 Task: Schedule a weekly yoga session every Monday, Wednesday, and Friday at 8:00 AM.
Action: Mouse moved to (686, 463)
Screenshot: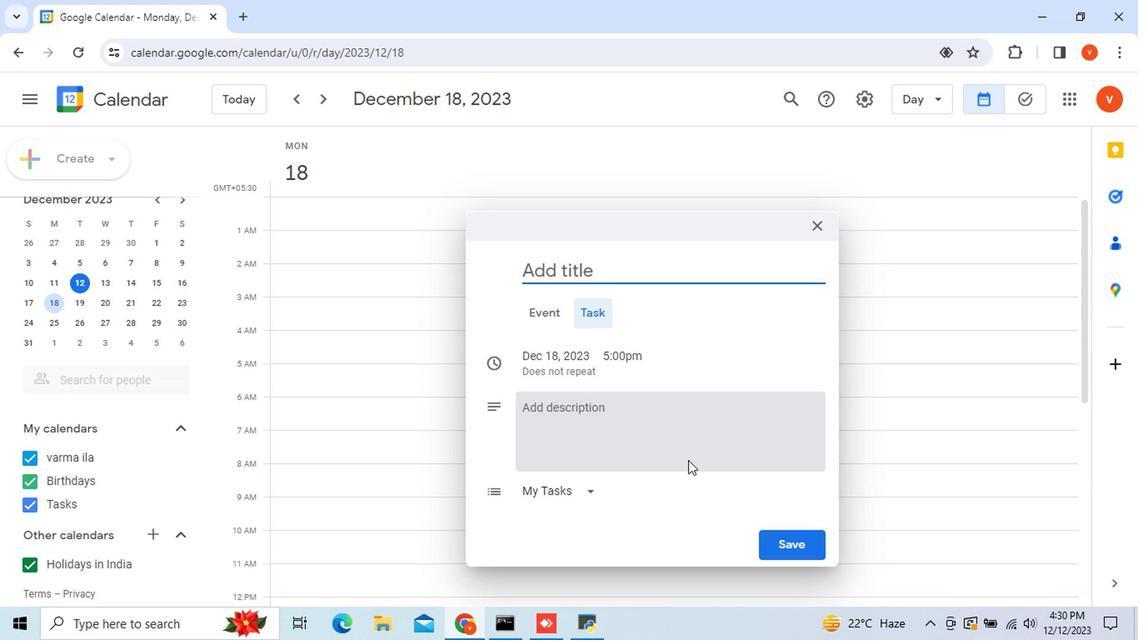 
Action: Key pressed <Key.shift>Weekly<Key.space><Key.shift>Yoga<Key.space><Key.shift>Session
Screenshot: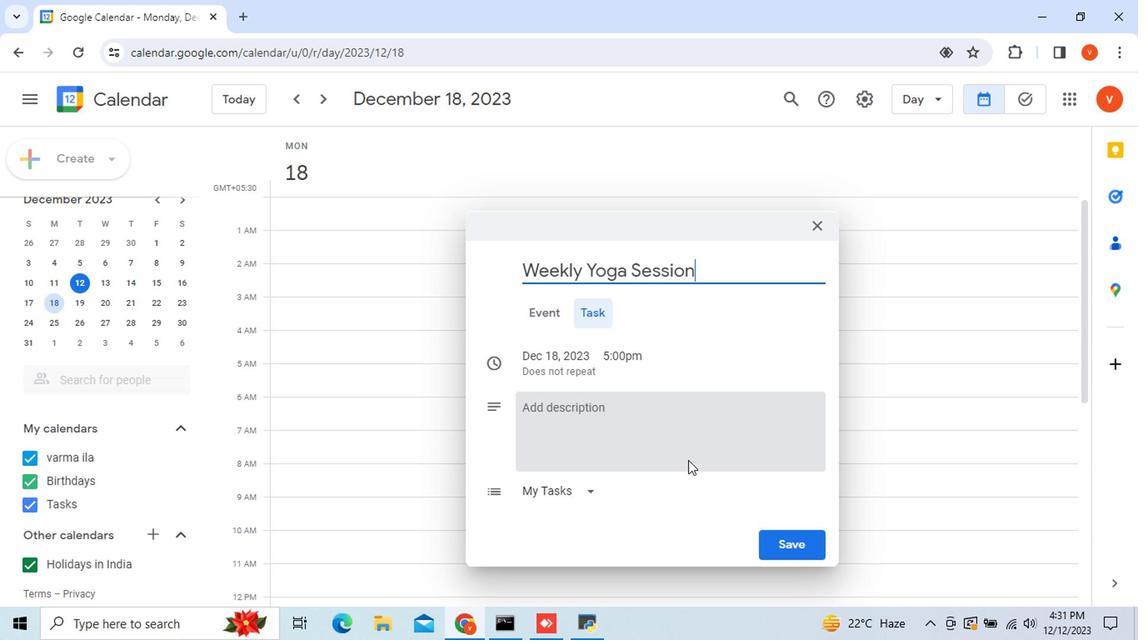 
Action: Mouse moved to (587, 352)
Screenshot: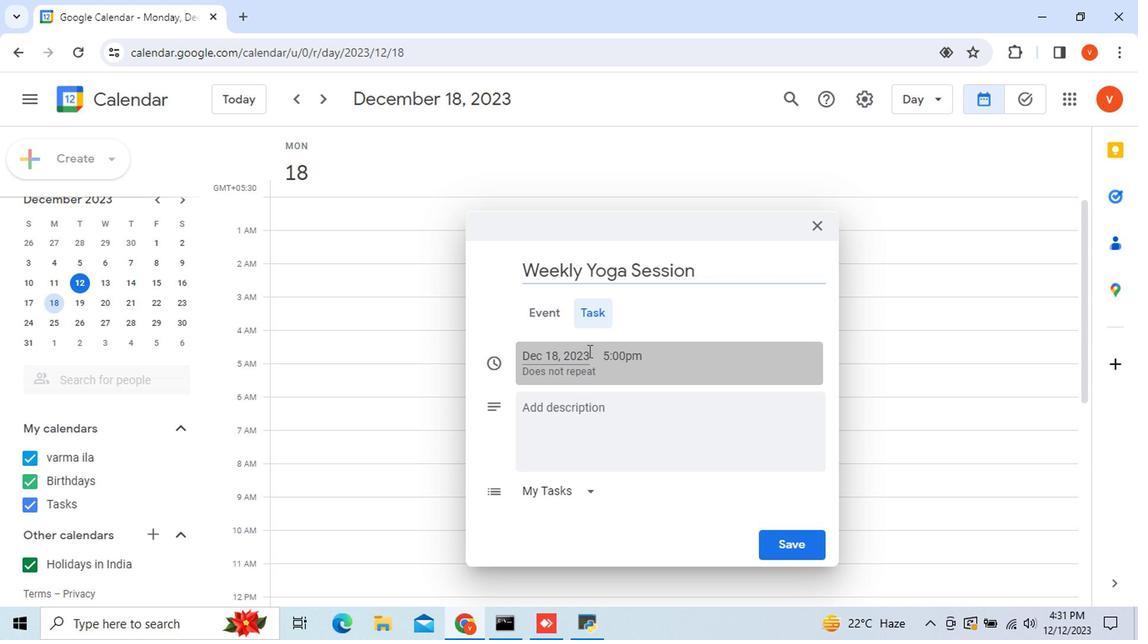 
Action: Mouse pressed left at (587, 352)
Screenshot: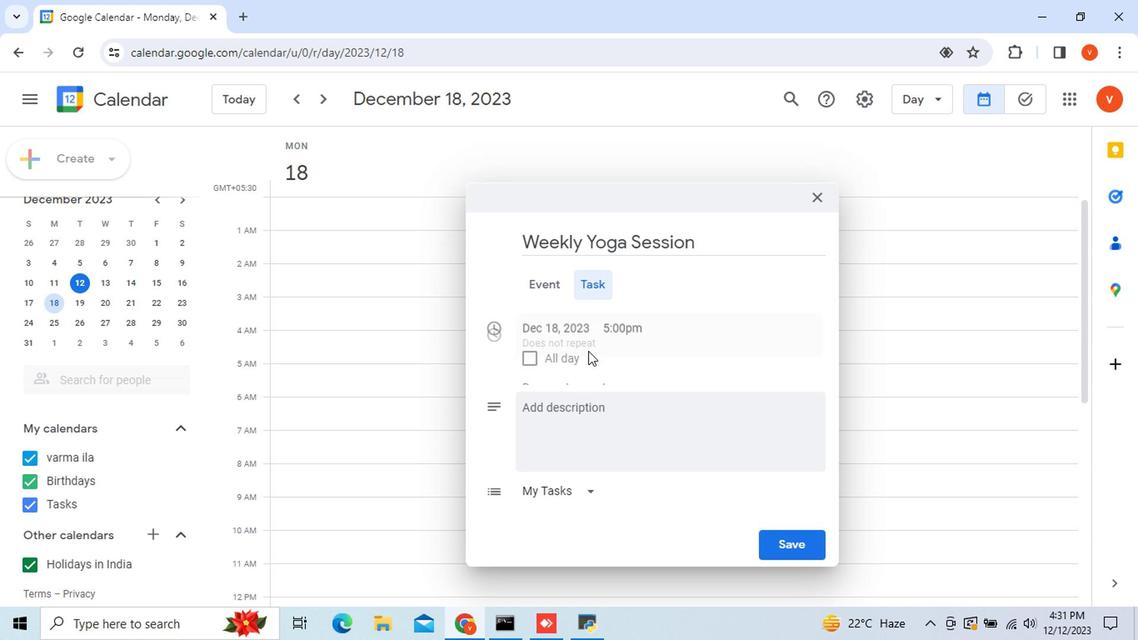 
Action: Mouse moved to (675, 297)
Screenshot: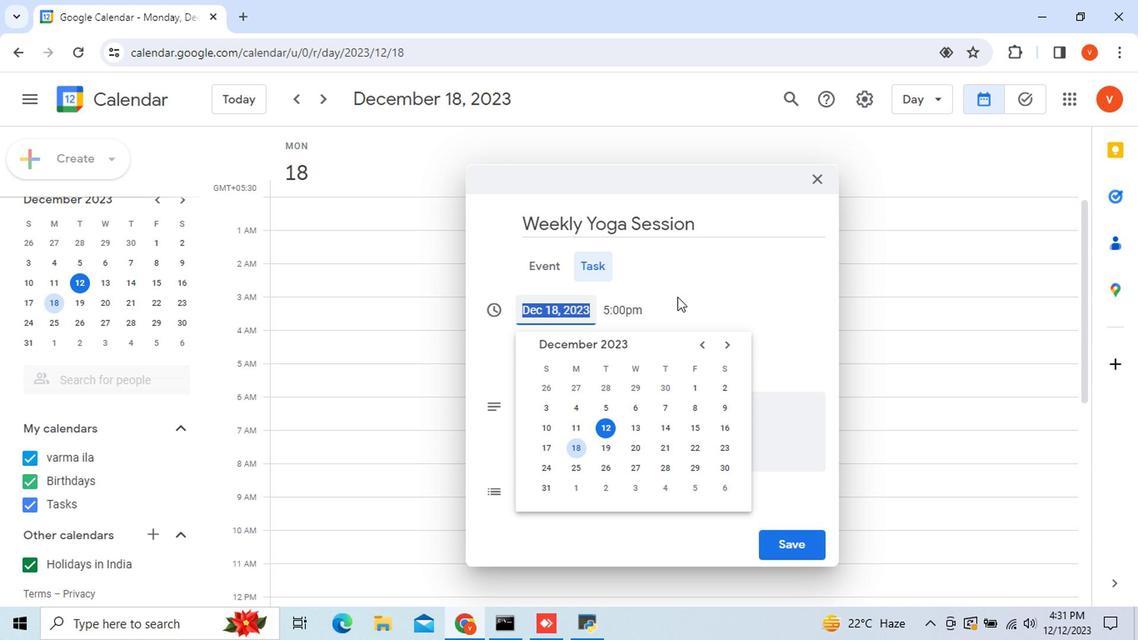 
Action: Mouse scrolled (675, 295) with delta (0, -1)
Screenshot: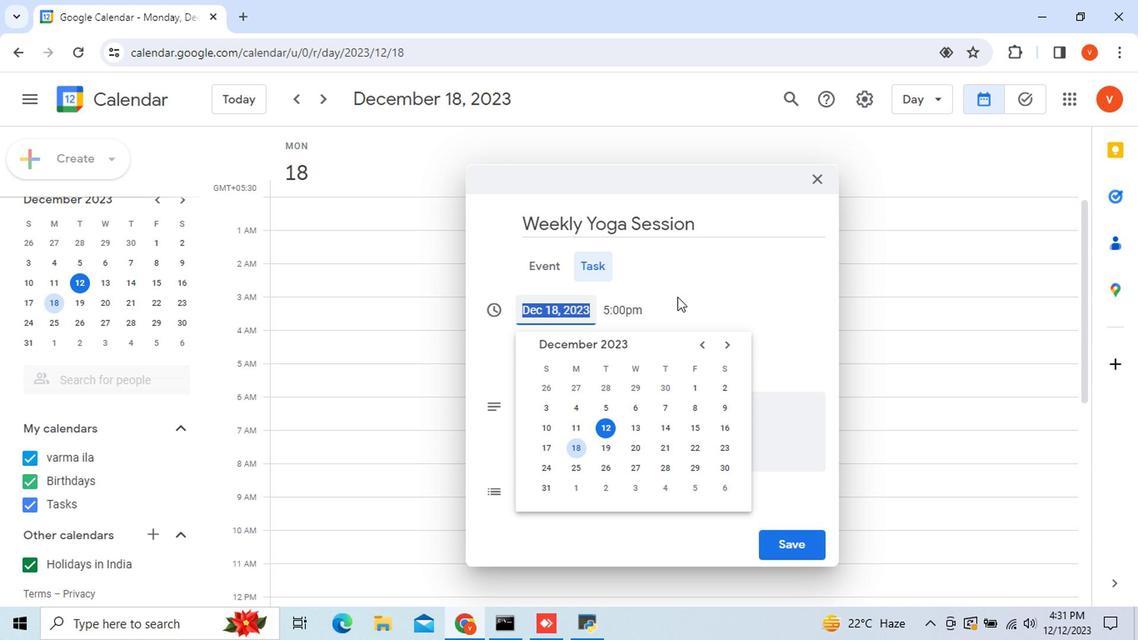 
Action: Mouse moved to (570, 450)
Screenshot: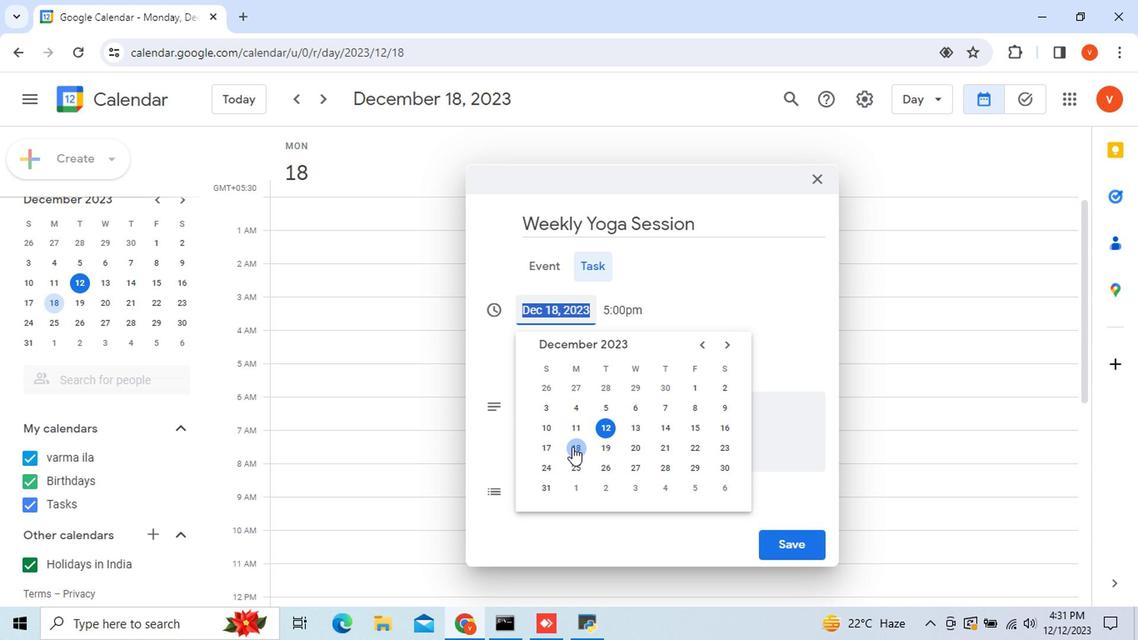 
Action: Mouse pressed left at (570, 450)
Screenshot: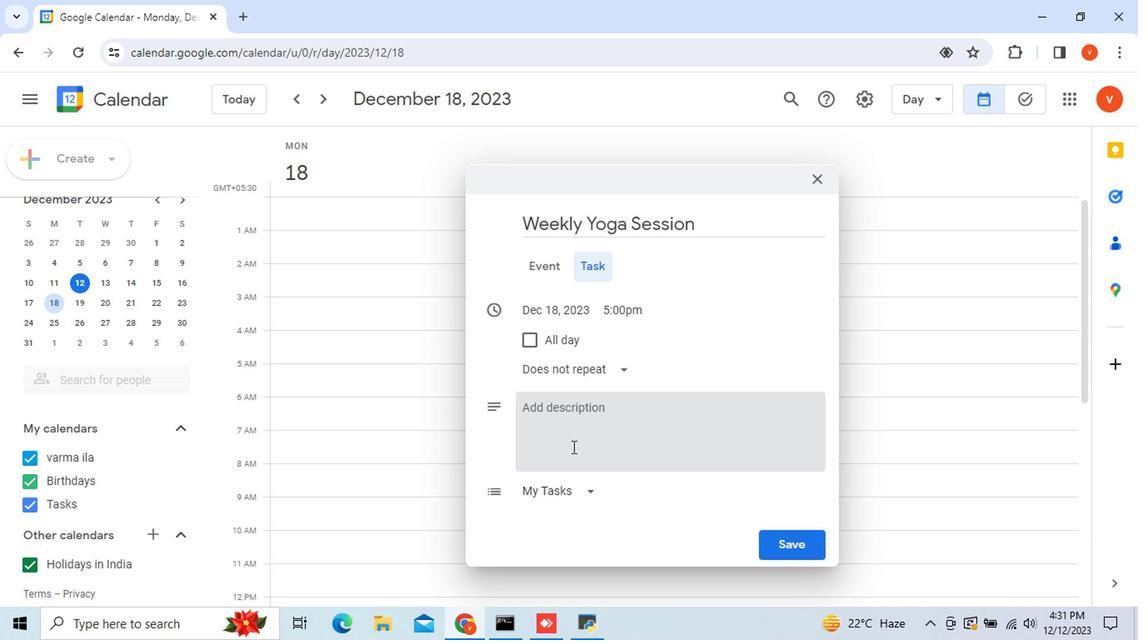 
Action: Mouse moved to (616, 370)
Screenshot: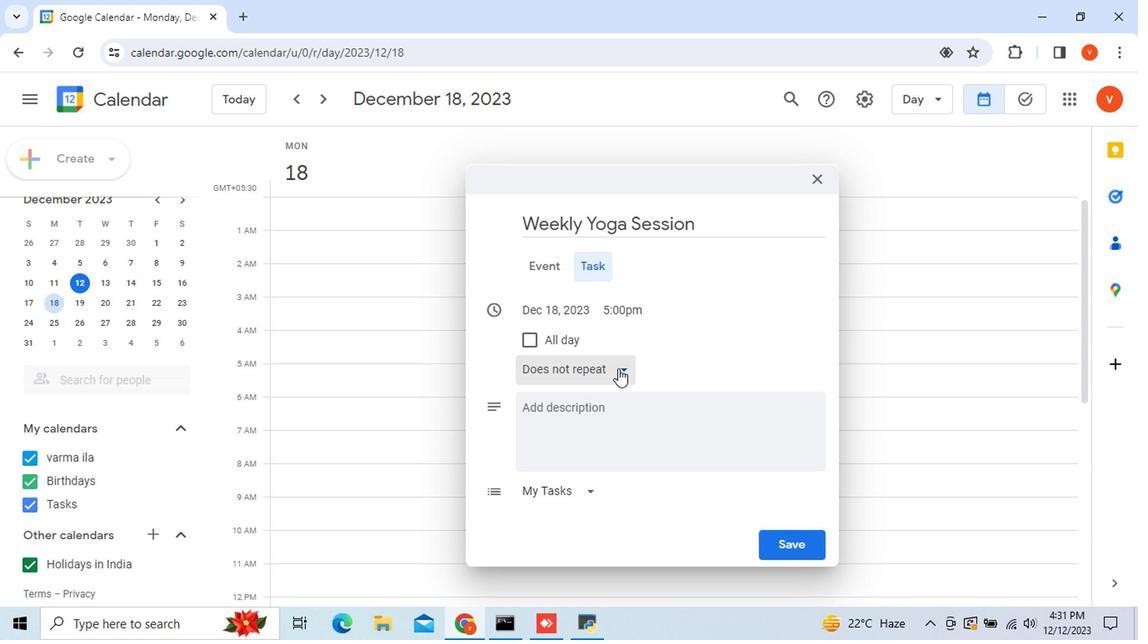 
Action: Mouse pressed left at (616, 370)
Screenshot: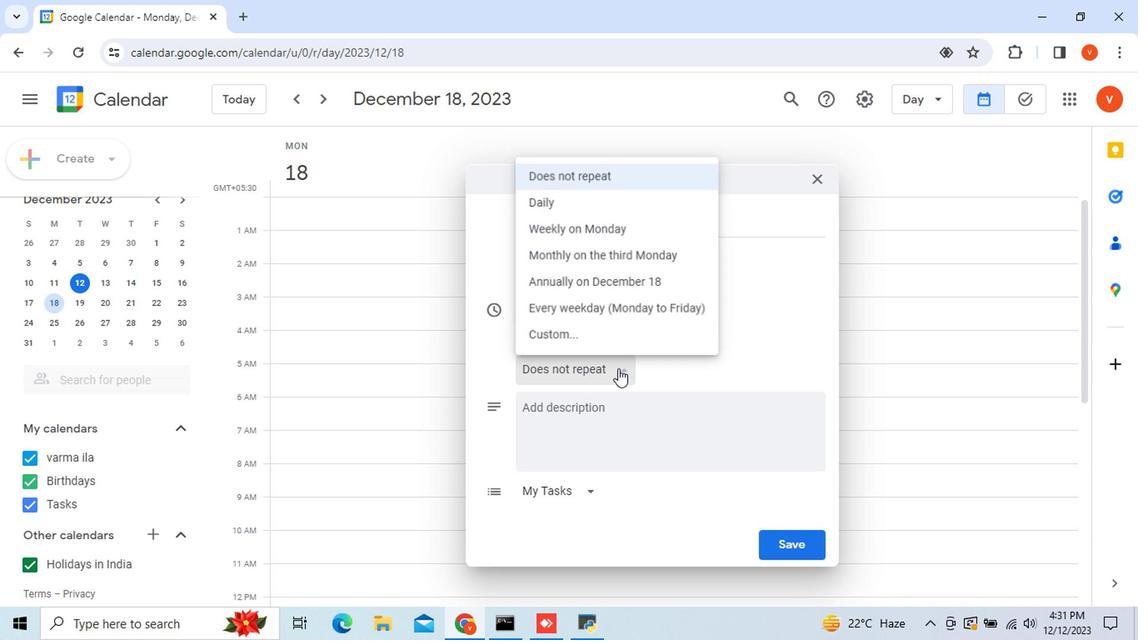 
Action: Mouse moved to (555, 332)
Screenshot: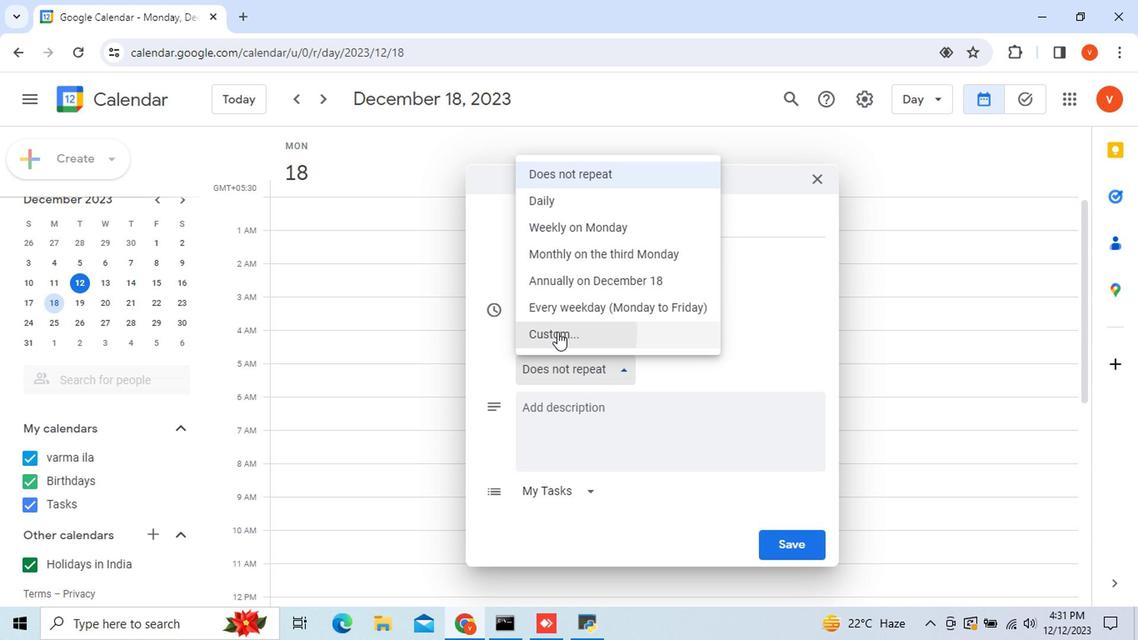 
Action: Mouse pressed left at (555, 332)
Screenshot: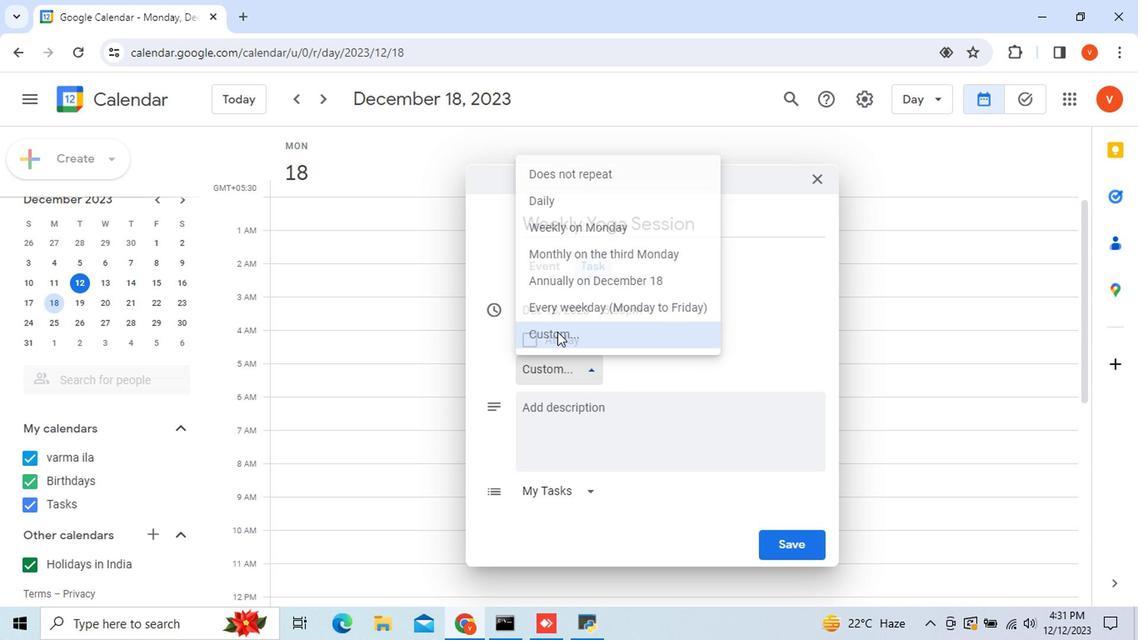 
Action: Mouse moved to (516, 306)
Screenshot: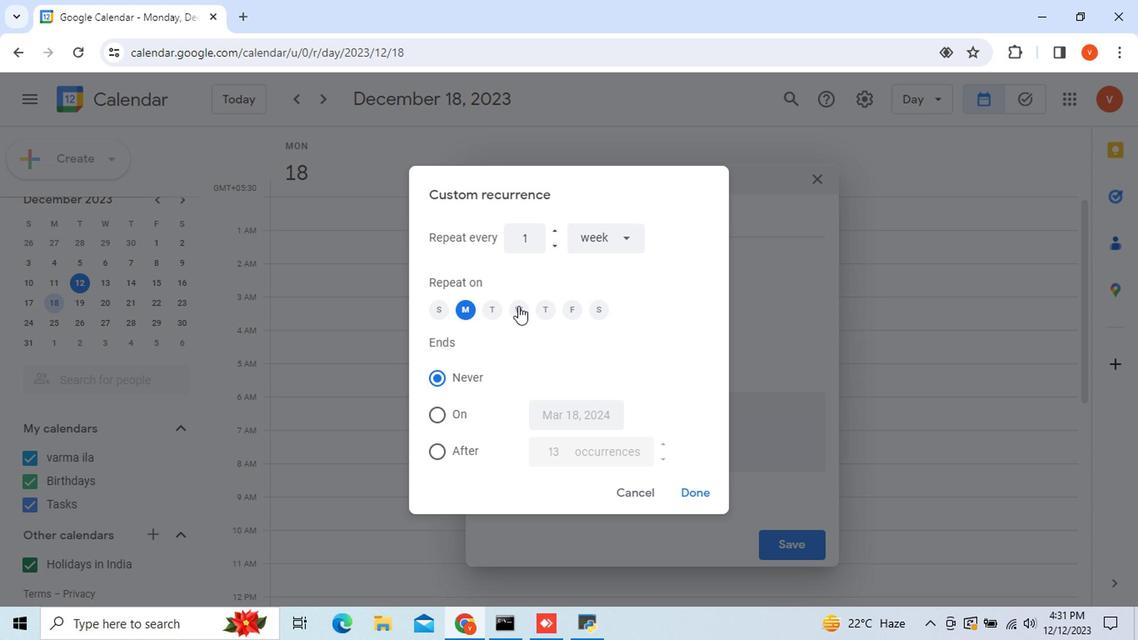 
Action: Mouse pressed left at (516, 306)
Screenshot: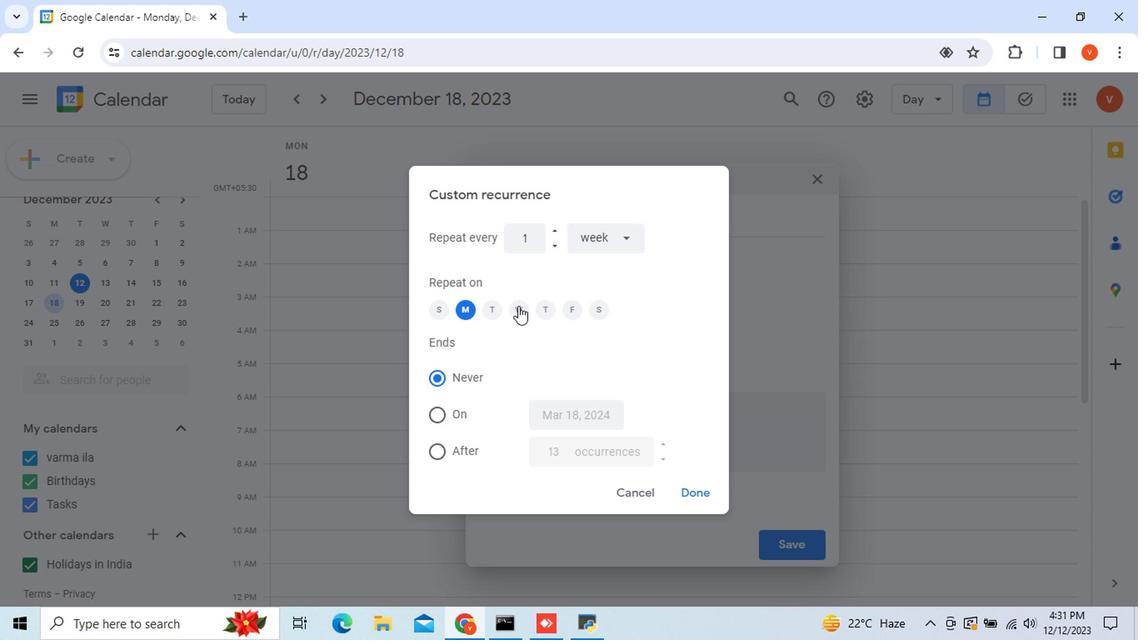 
Action: Mouse moved to (572, 307)
Screenshot: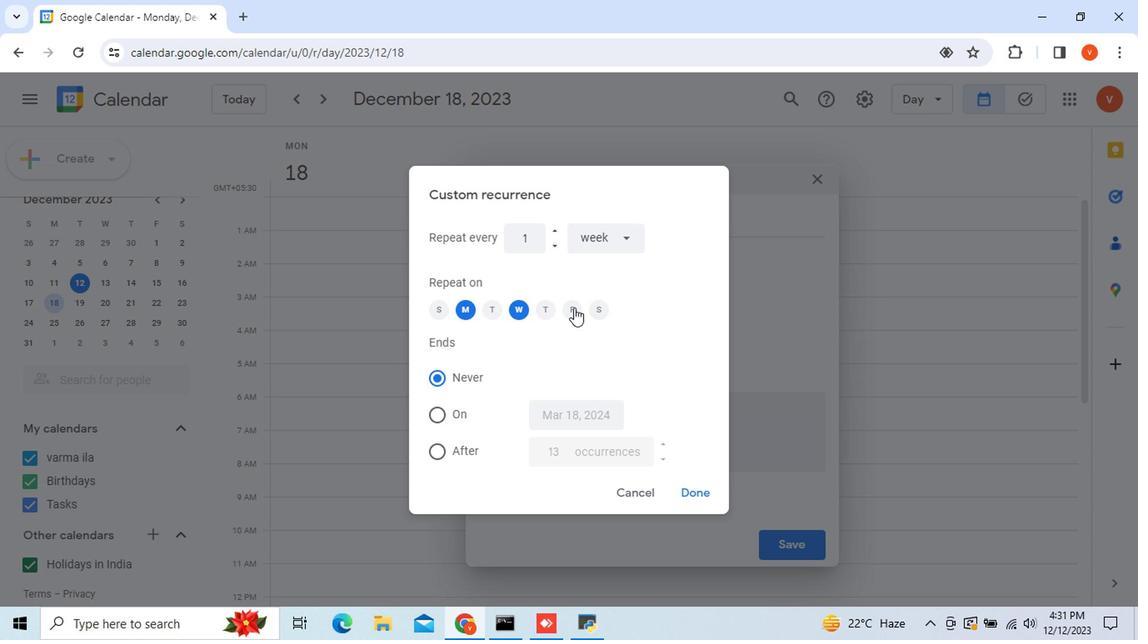 
Action: Mouse pressed left at (572, 307)
Screenshot: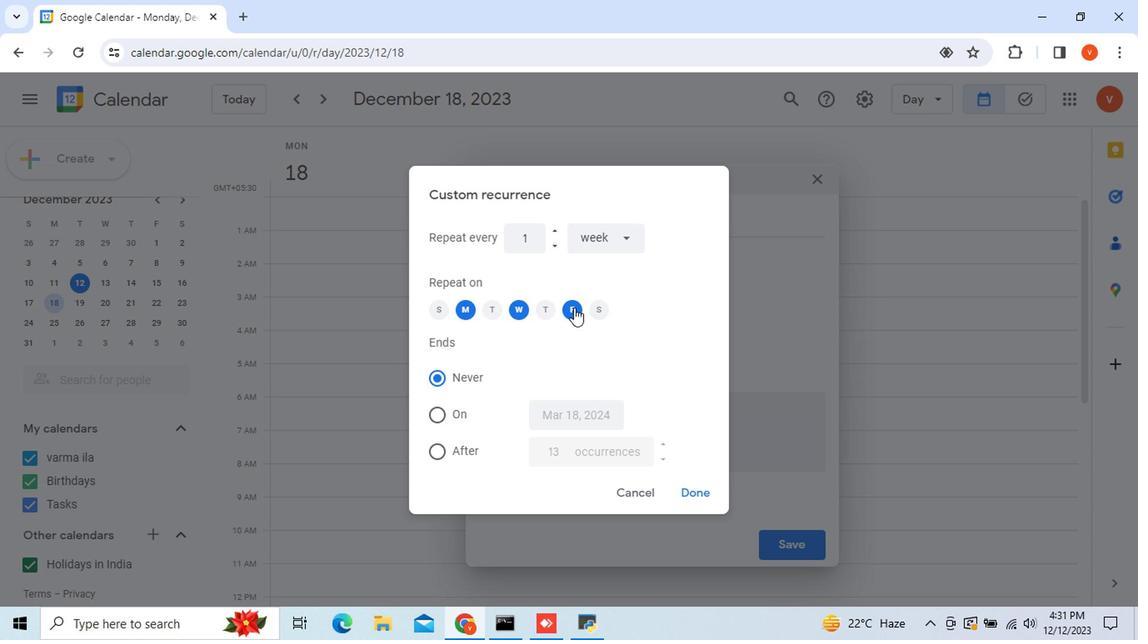 
Action: Mouse moved to (697, 492)
Screenshot: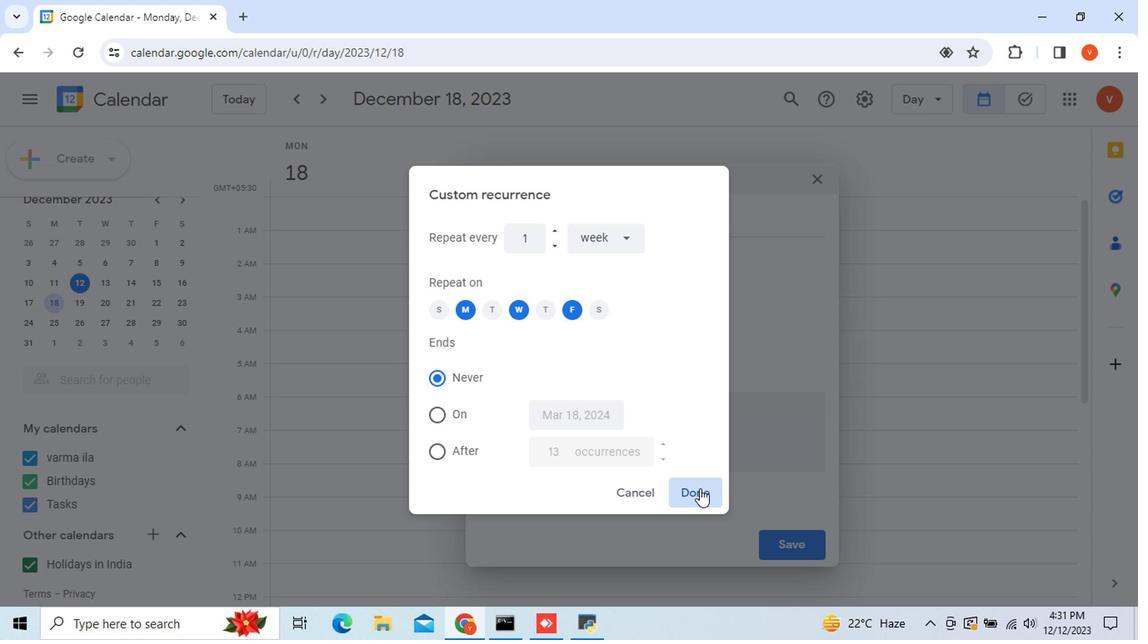 
Action: Mouse pressed left at (697, 492)
Screenshot: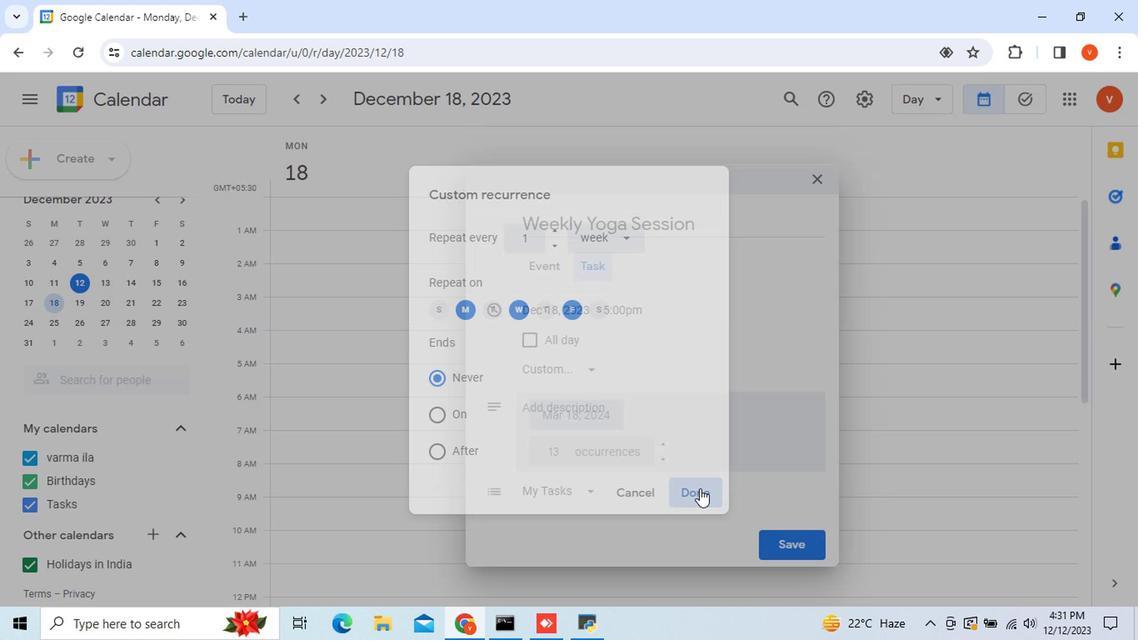 
Action: Mouse moved to (577, 415)
Screenshot: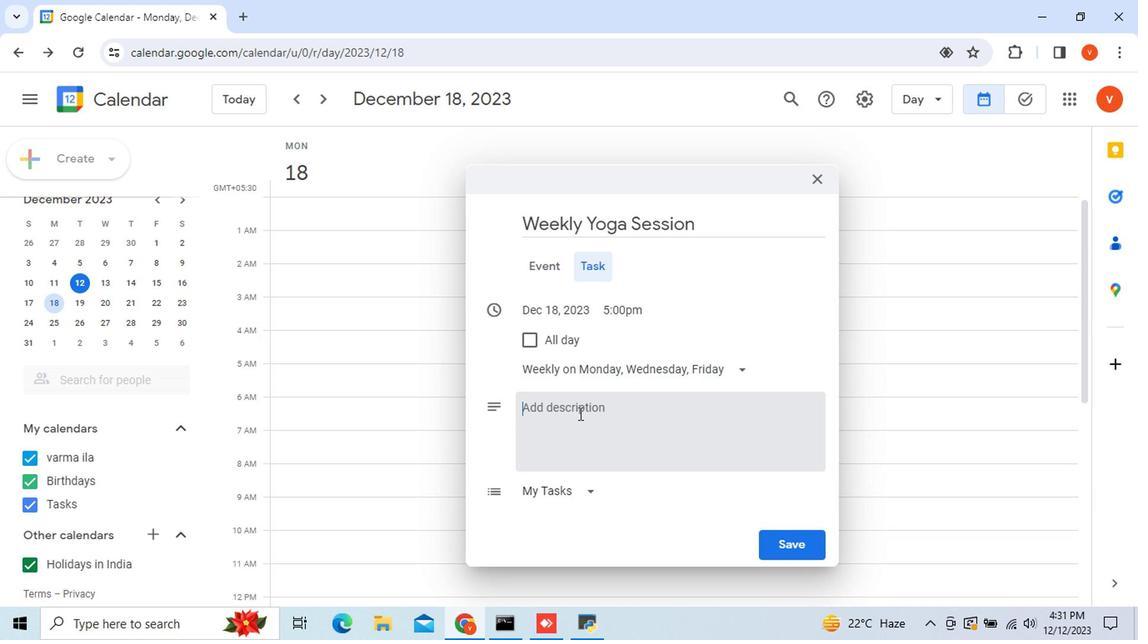 
Action: Mouse pressed left at (577, 415)
Screenshot: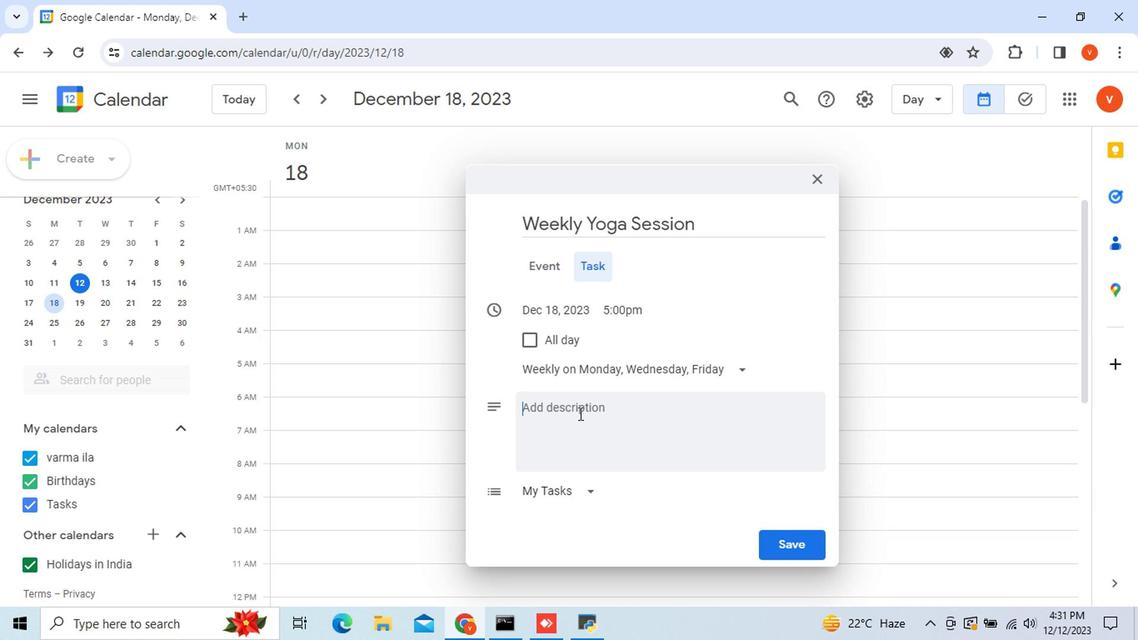 
Action: Mouse moved to (577, 415)
Screenshot: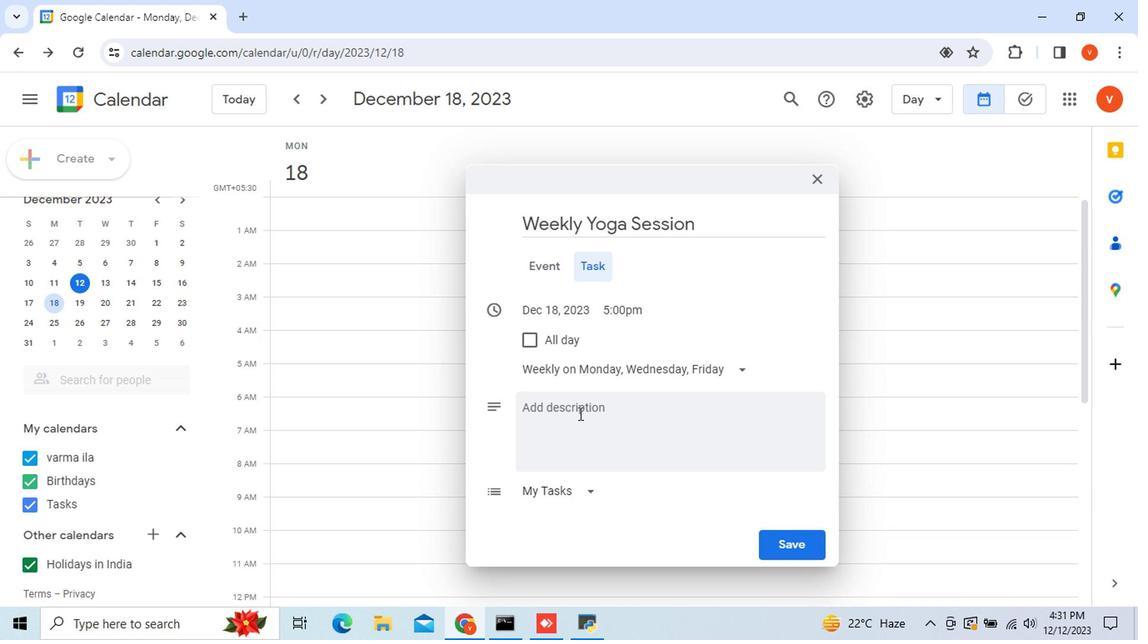 
Action: Key pressed <Key.shift>Yoga<Key.space><Key.shift>Session<Key.space>fixed<Key.space>on<Key.space><Key.shift_r>every<Key.space><Key.shift_r>Monday,<Key.space><Key.shift>Wednesday<Key.space>and<Key.space><Key.shift>Friday
Screenshot: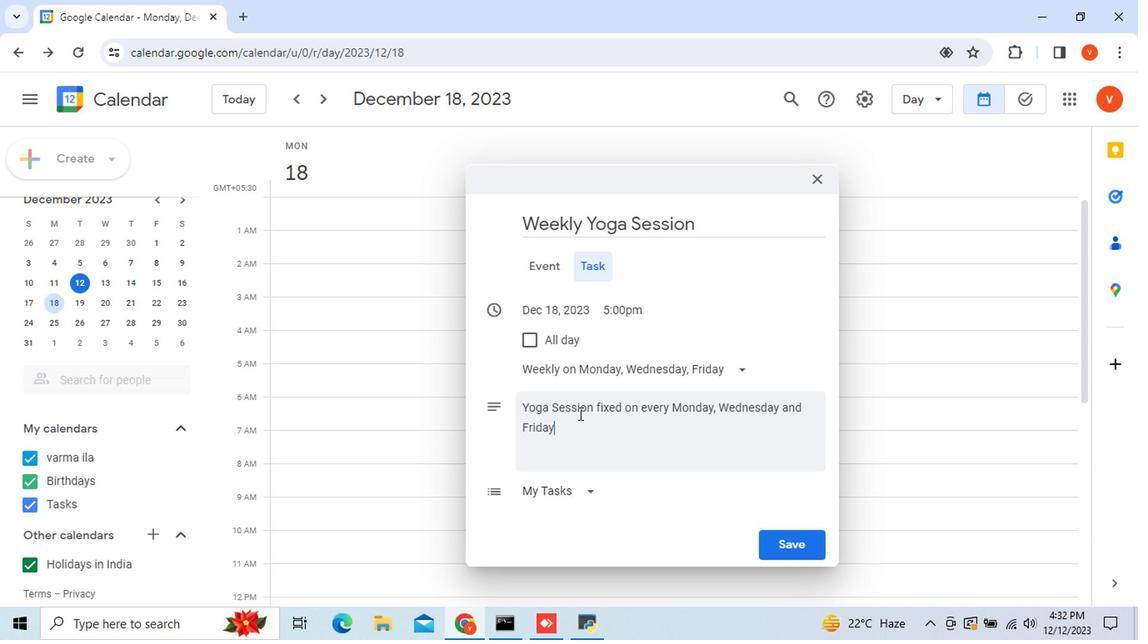 
Action: Mouse moved to (622, 313)
Screenshot: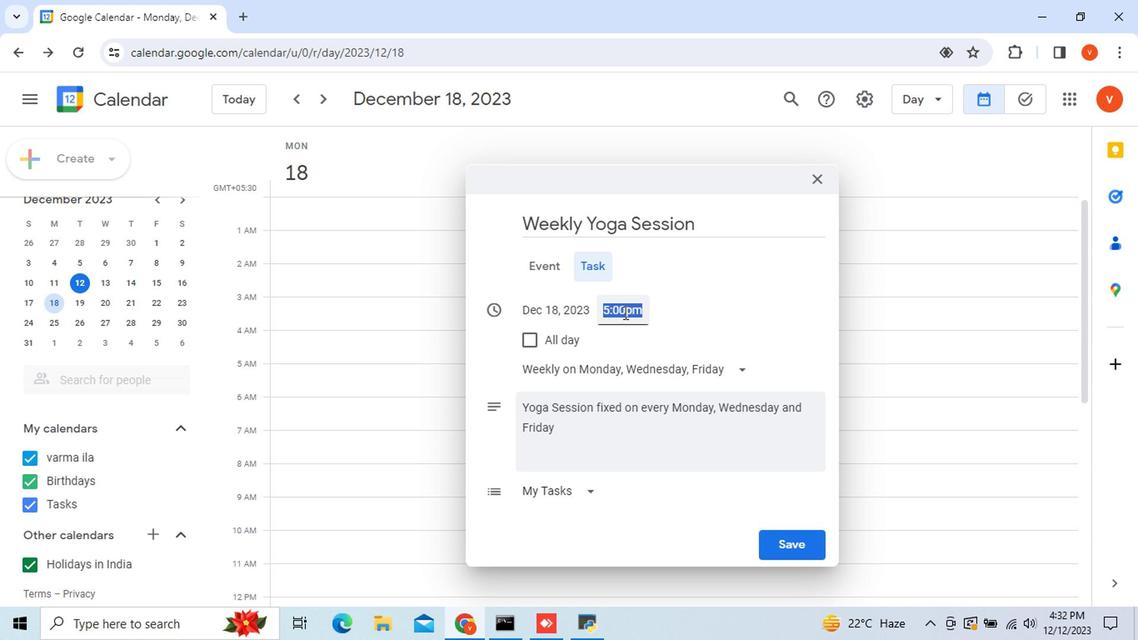 
Action: Mouse pressed left at (622, 313)
Screenshot: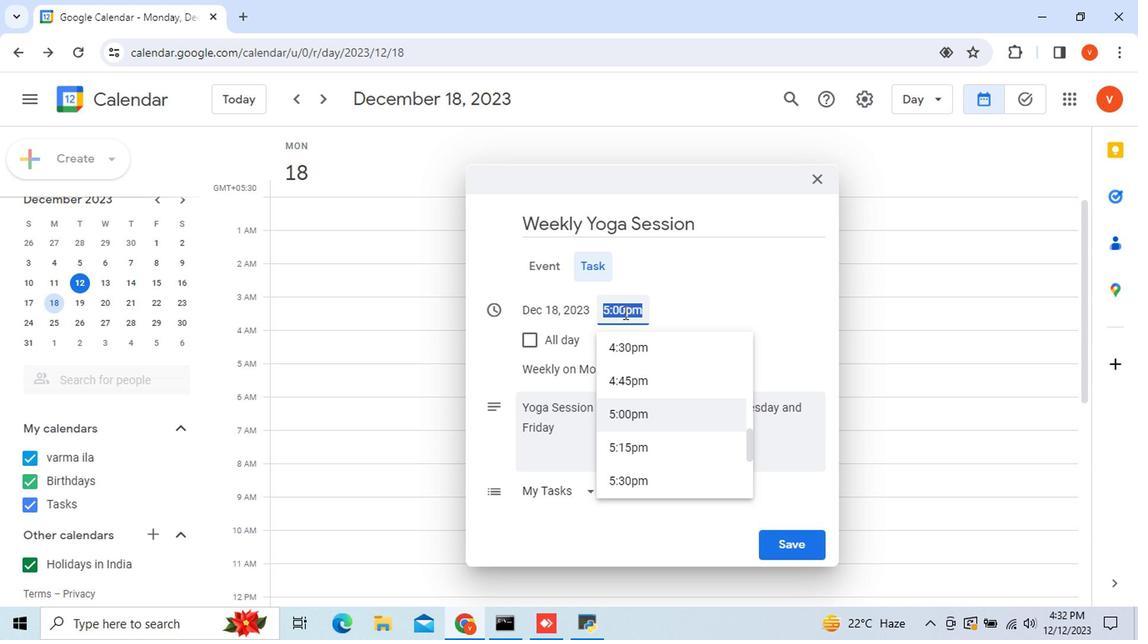 
Action: Mouse moved to (672, 423)
Screenshot: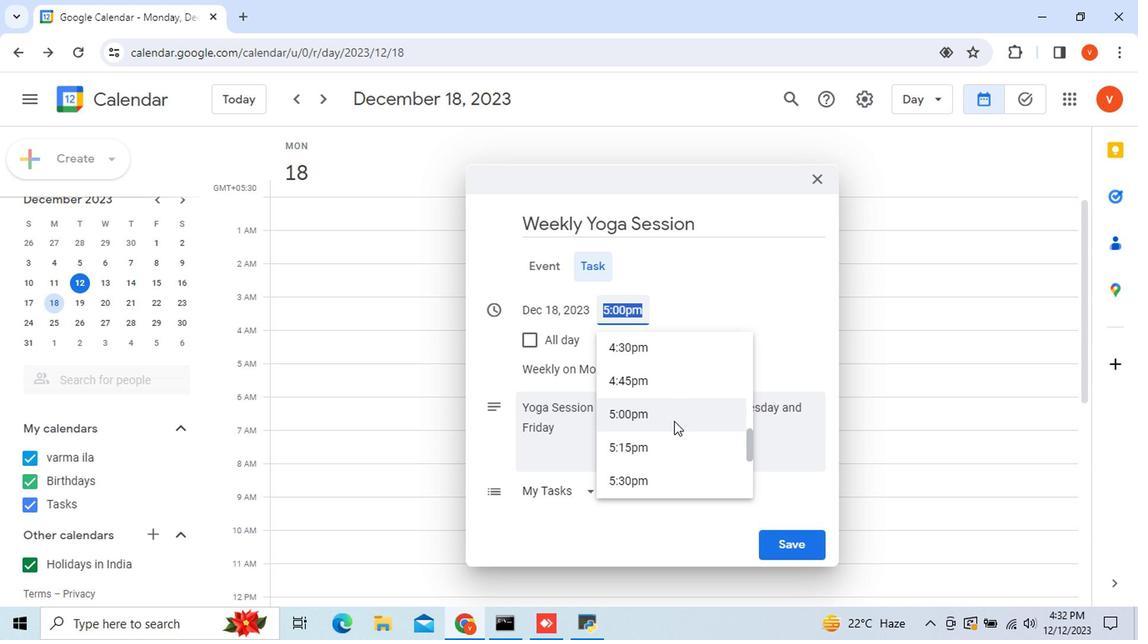 
Action: Mouse scrolled (672, 424) with delta (0, 1)
Screenshot: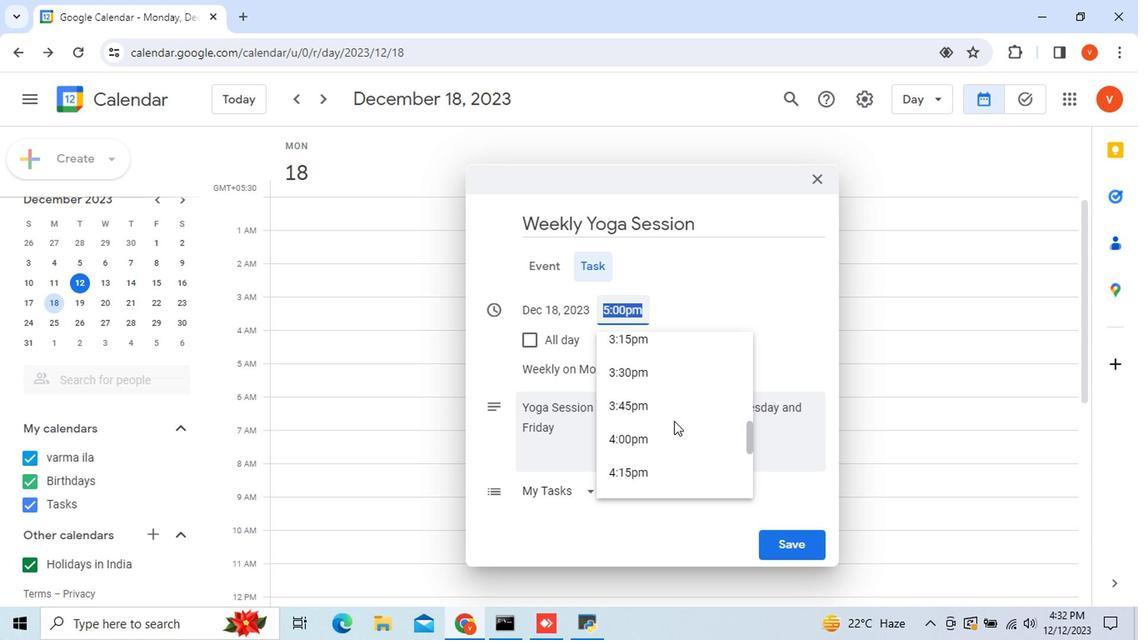
Action: Mouse scrolled (672, 424) with delta (0, 1)
Screenshot: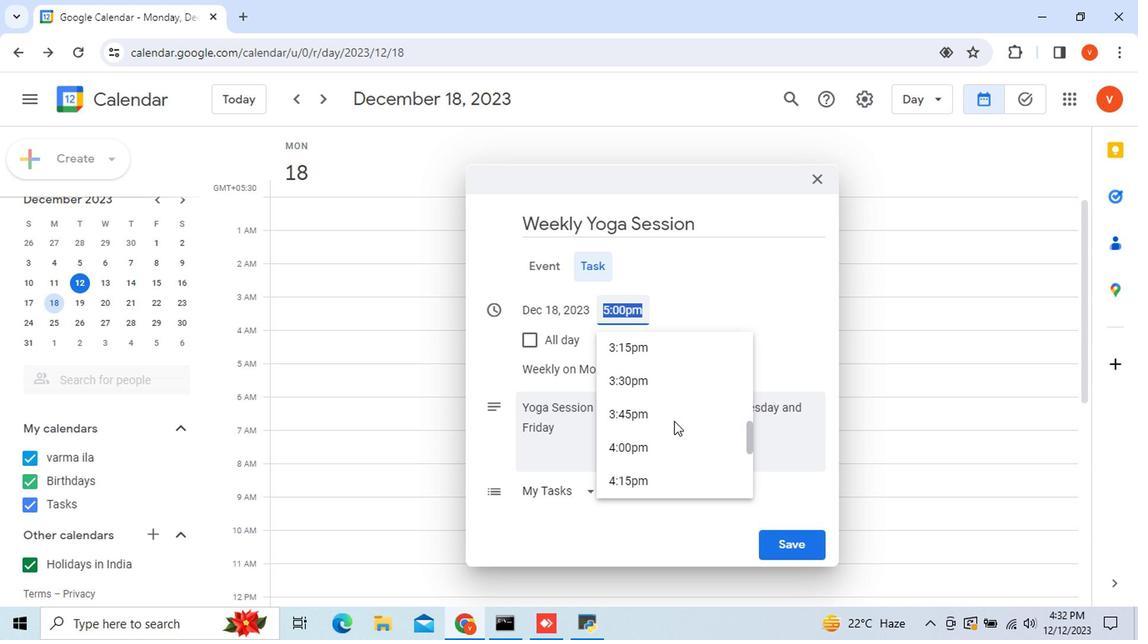 
Action: Mouse scrolled (672, 424) with delta (0, 1)
Screenshot: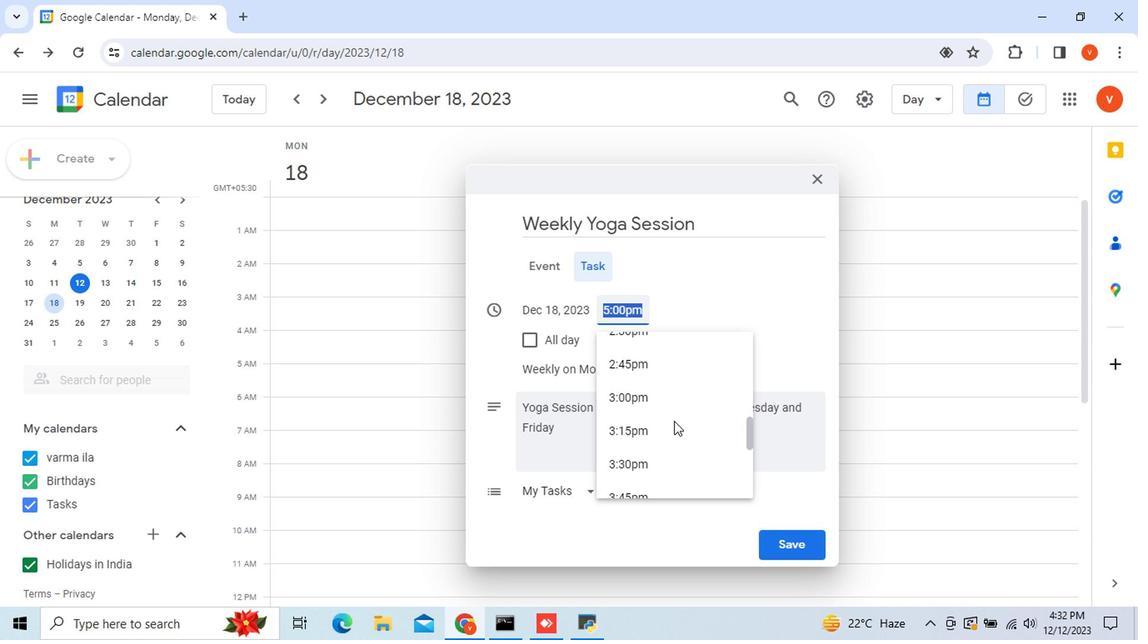 
Action: Mouse scrolled (672, 424) with delta (0, 1)
Screenshot: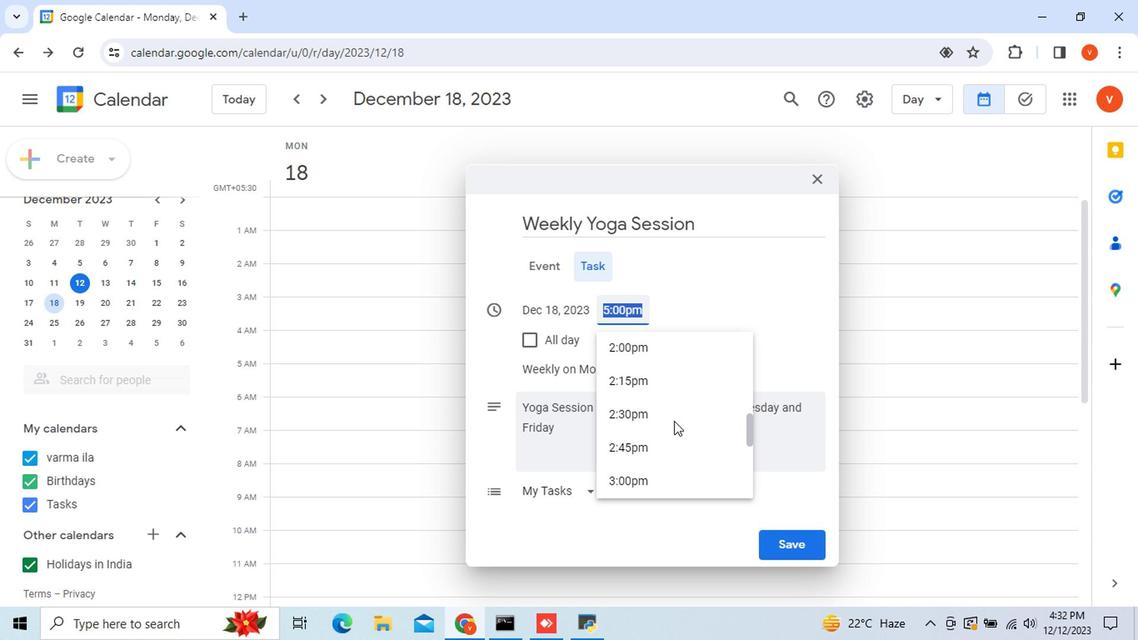 
Action: Mouse scrolled (672, 424) with delta (0, 1)
Screenshot: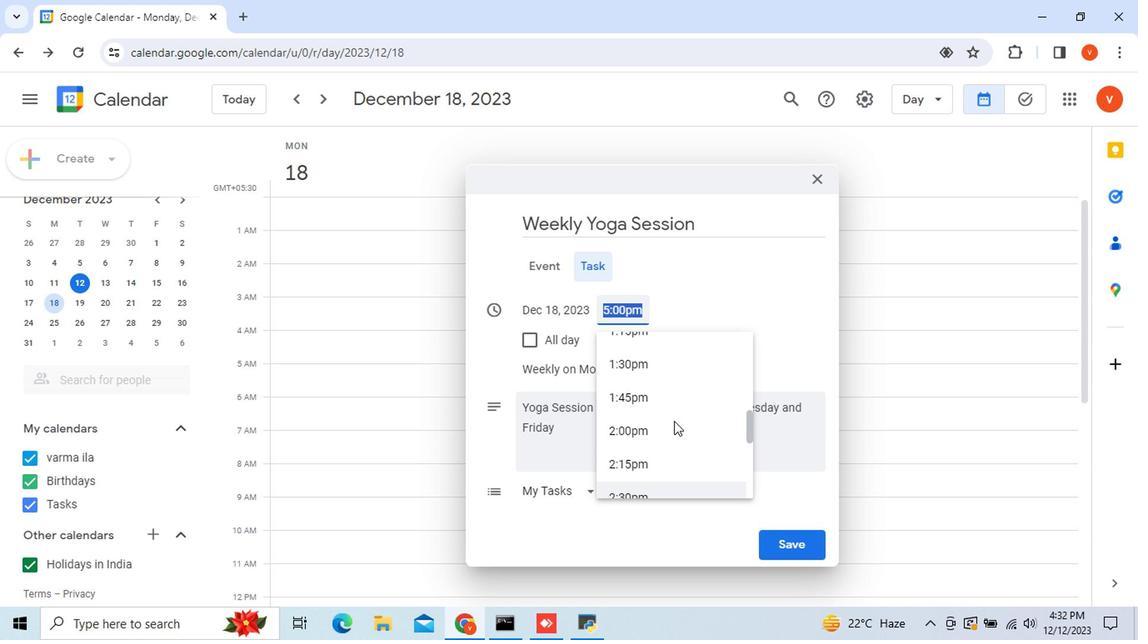 
Action: Mouse scrolled (672, 424) with delta (0, 1)
Screenshot: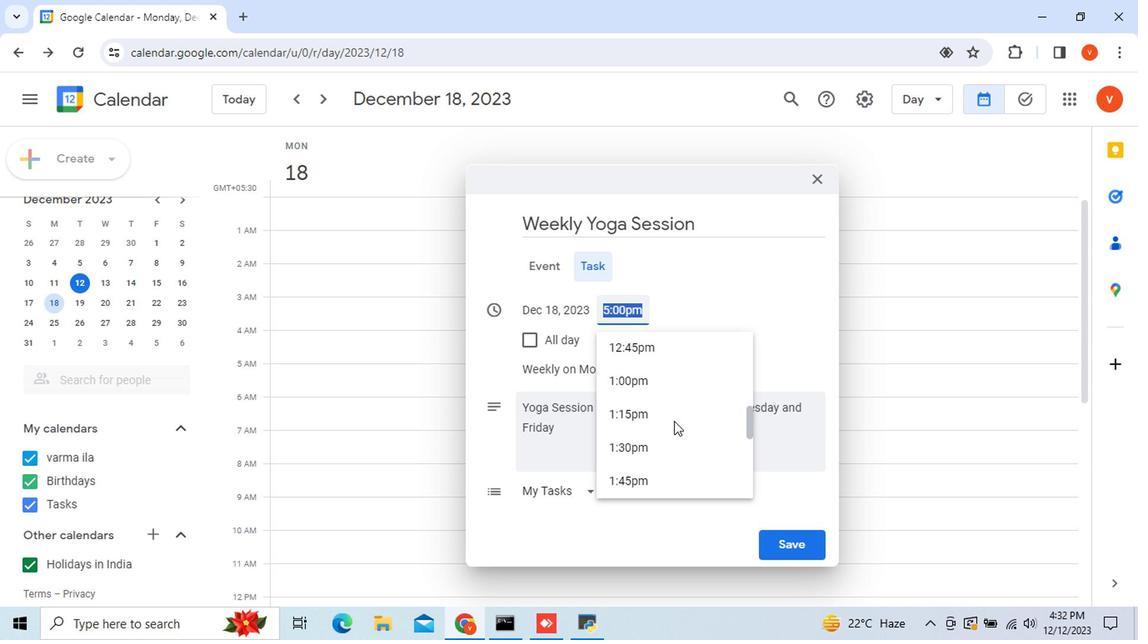 
Action: Mouse scrolled (672, 424) with delta (0, 1)
Screenshot: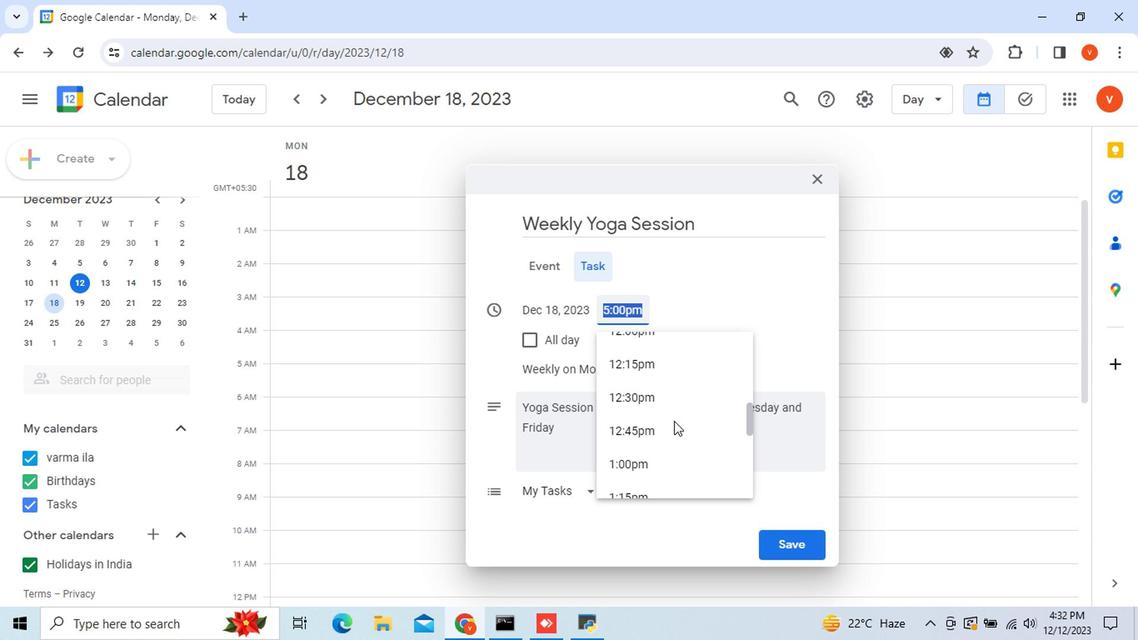 
Action: Mouse scrolled (672, 424) with delta (0, 1)
Screenshot: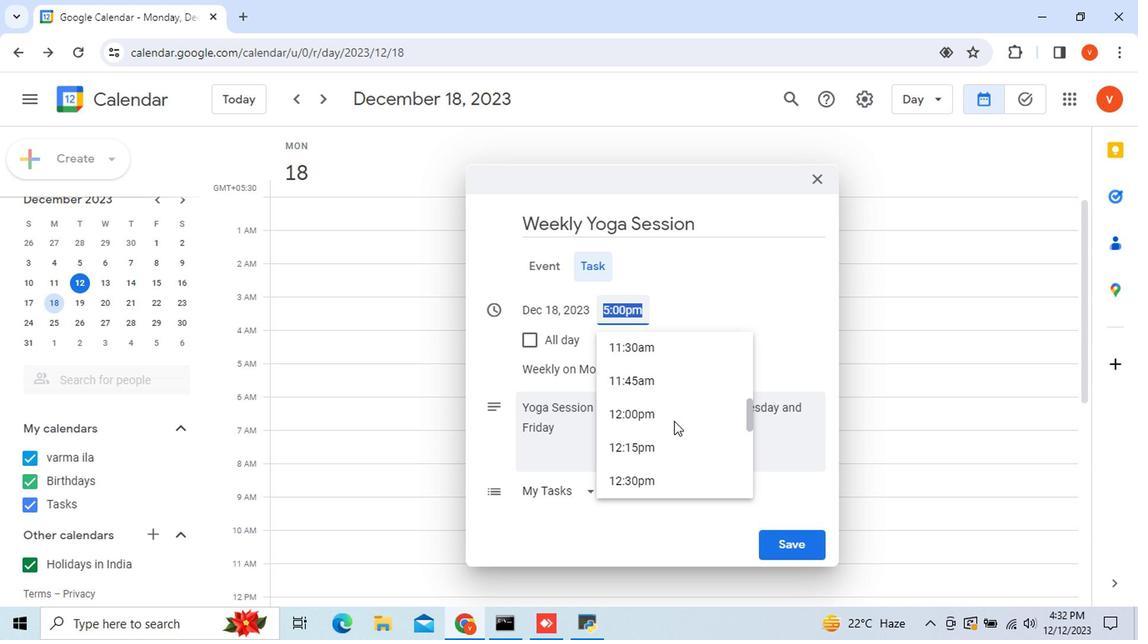 
Action: Mouse scrolled (672, 424) with delta (0, 1)
Screenshot: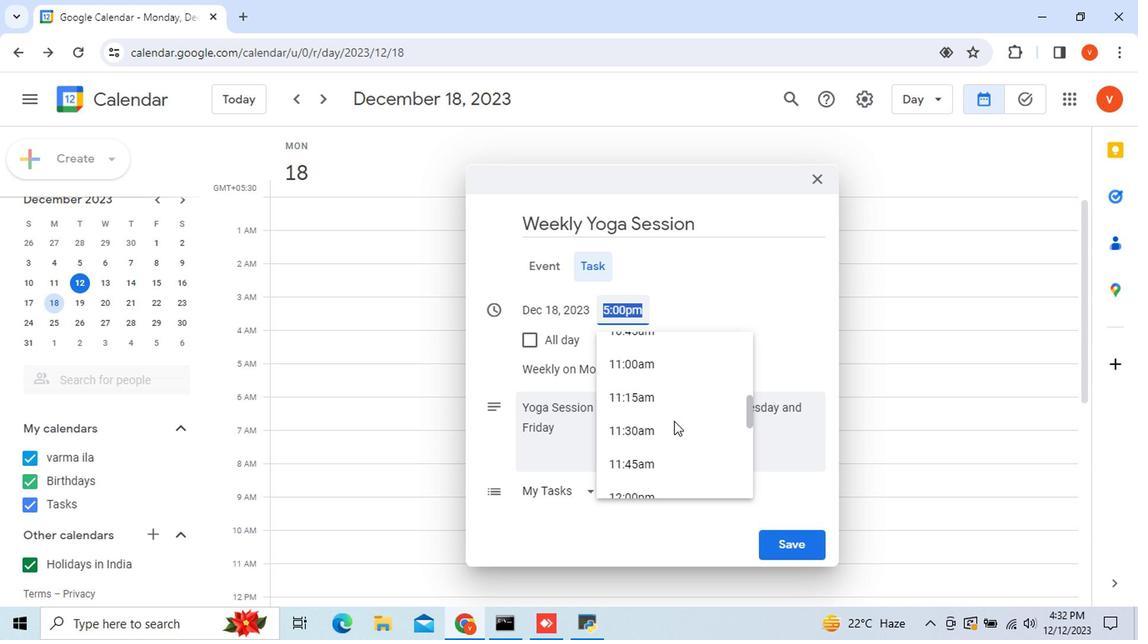 
Action: Mouse scrolled (672, 424) with delta (0, 1)
Screenshot: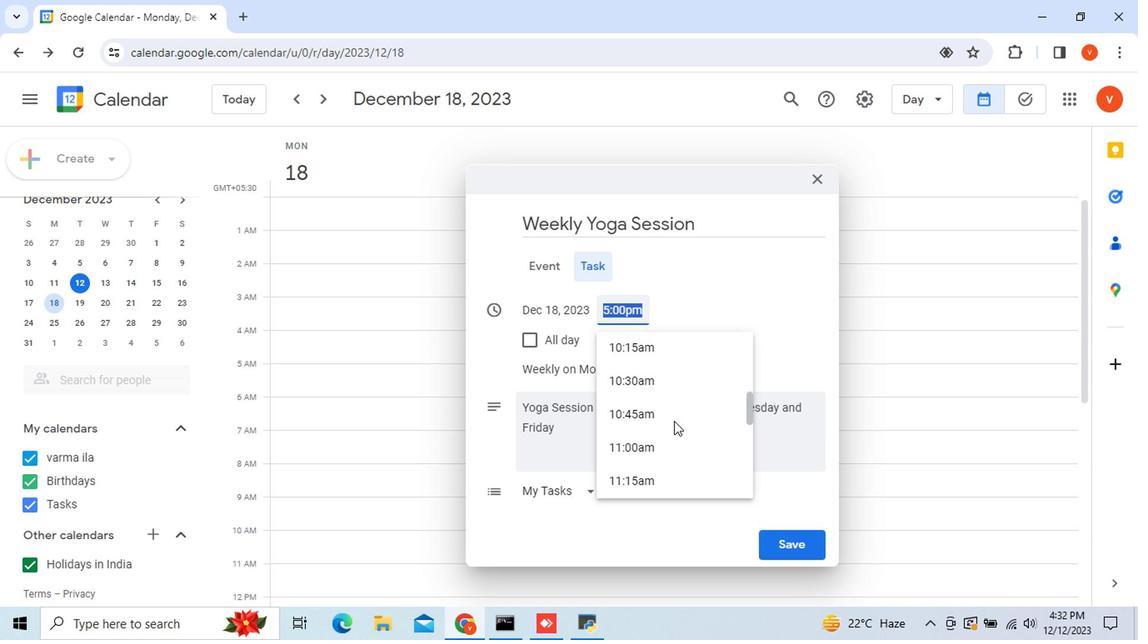 
Action: Mouse scrolled (672, 424) with delta (0, 1)
Screenshot: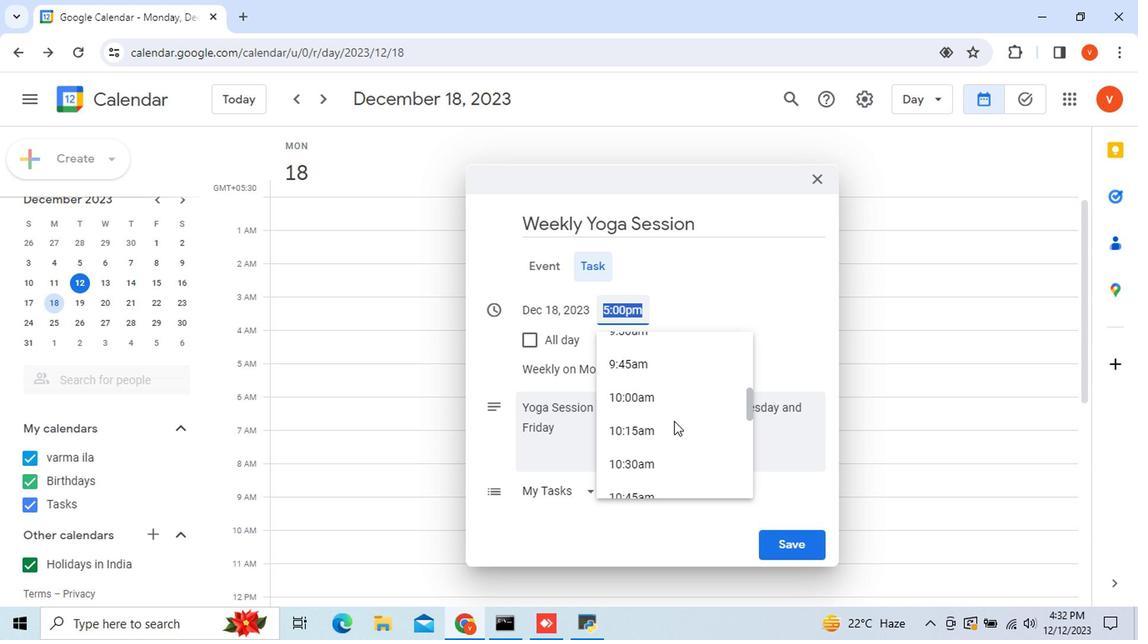 
Action: Mouse scrolled (672, 424) with delta (0, 1)
Screenshot: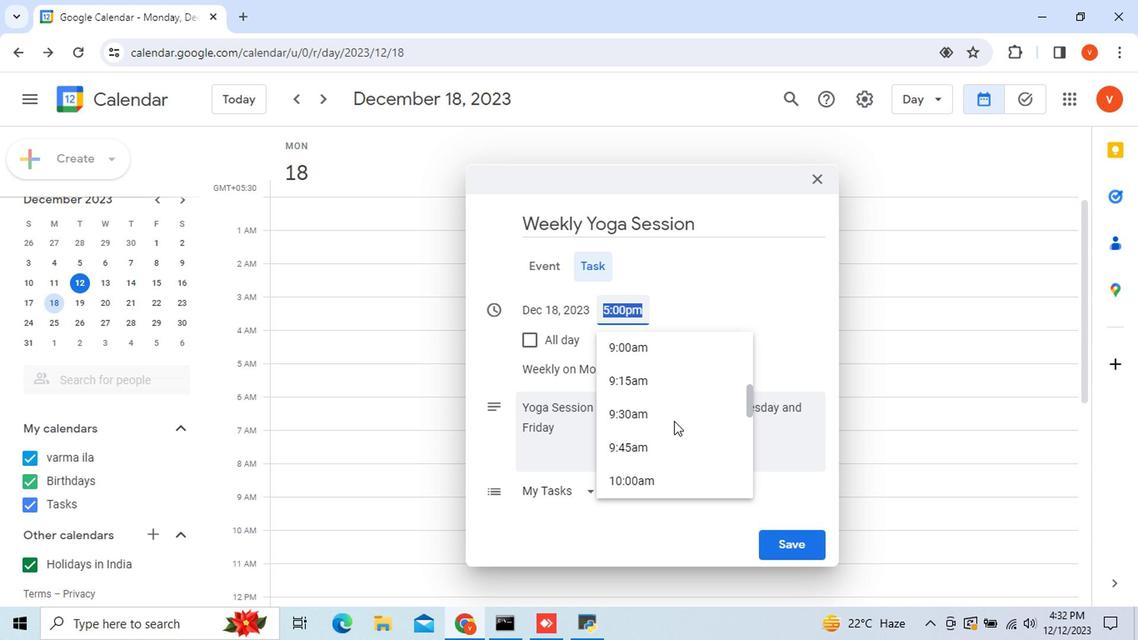
Action: Mouse scrolled (672, 424) with delta (0, 1)
Screenshot: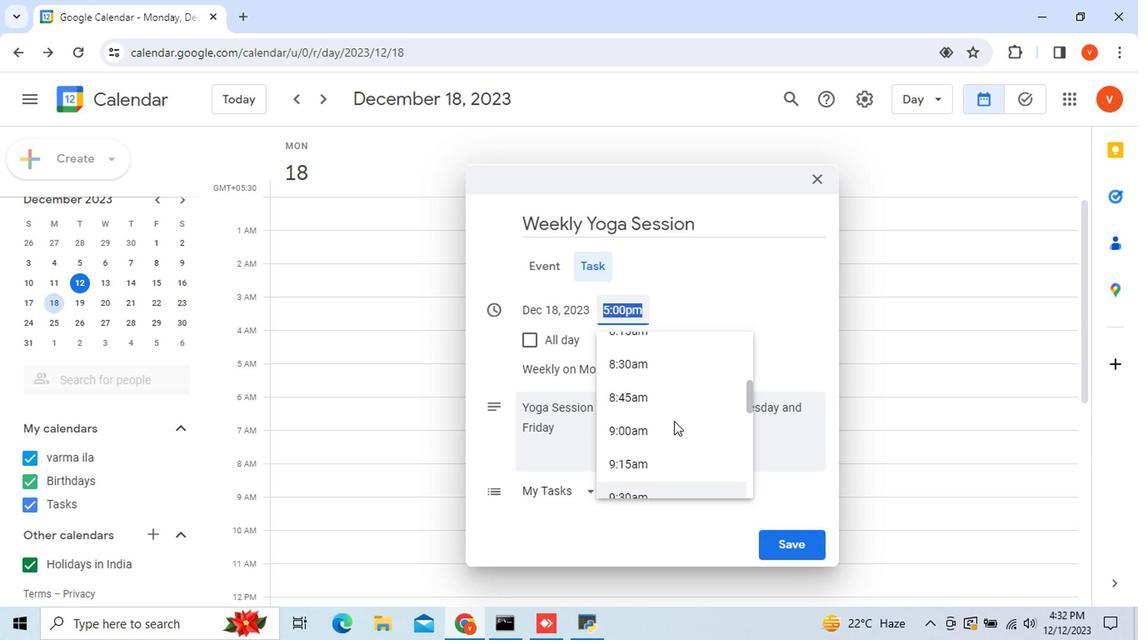 
Action: Mouse scrolled (672, 424) with delta (0, 1)
Screenshot: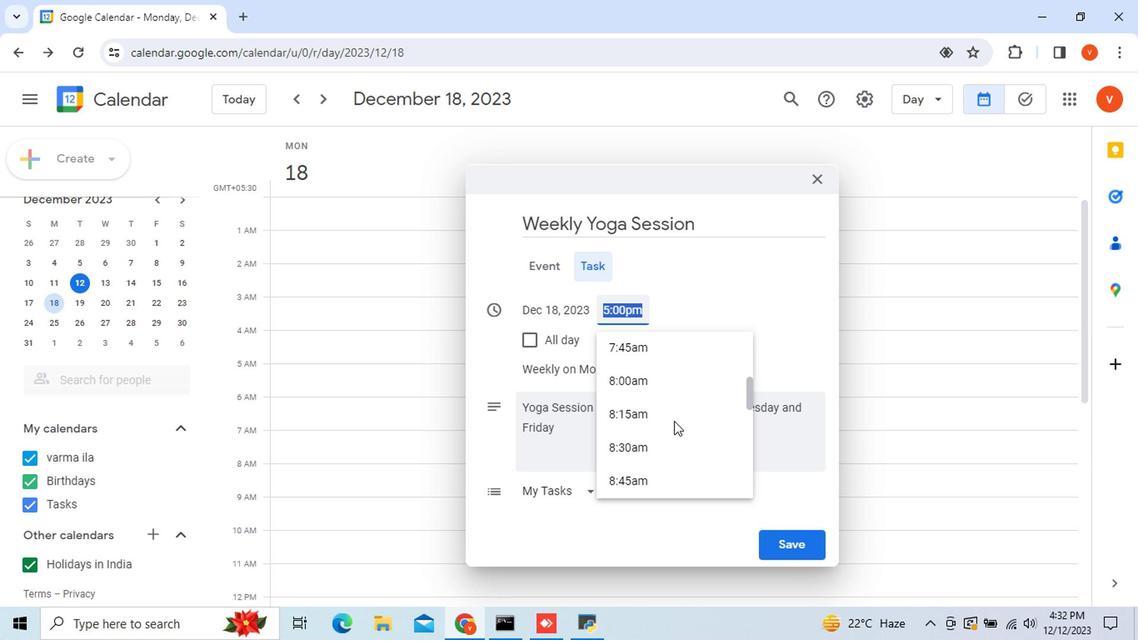 
Action: Mouse moved to (640, 376)
Screenshot: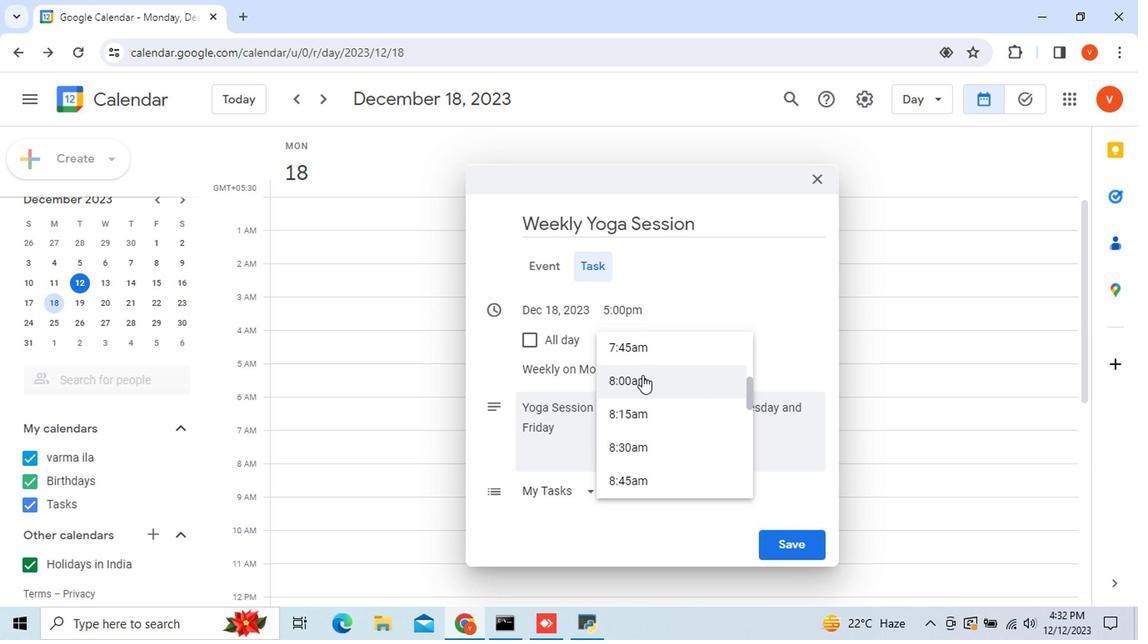 
Action: Mouse pressed left at (640, 376)
Screenshot: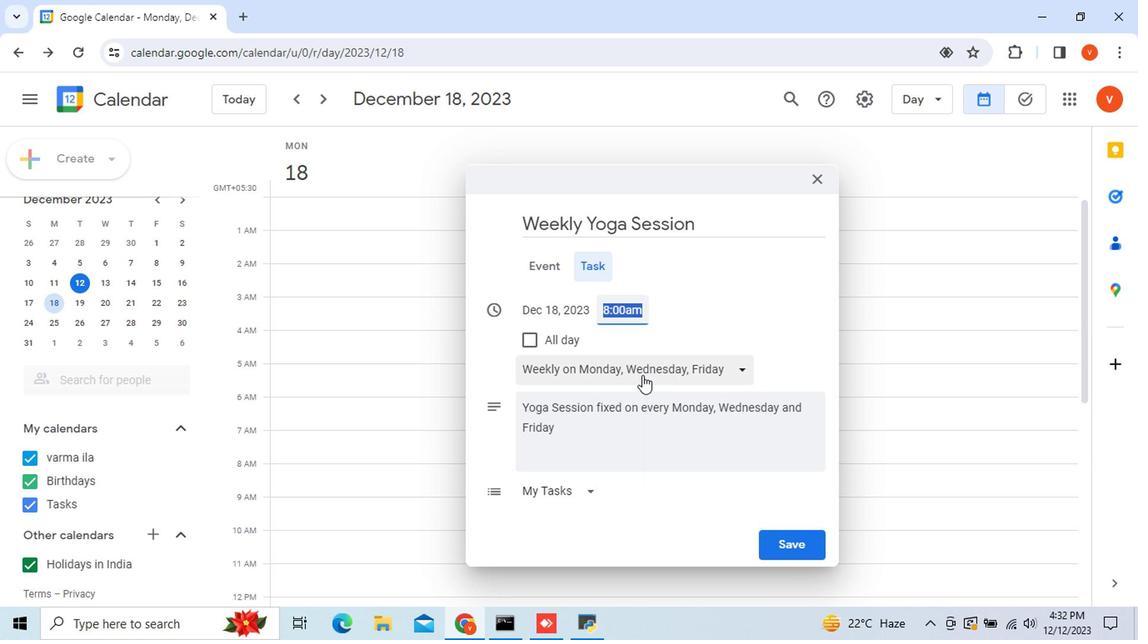 
Action: Mouse moved to (582, 497)
Screenshot: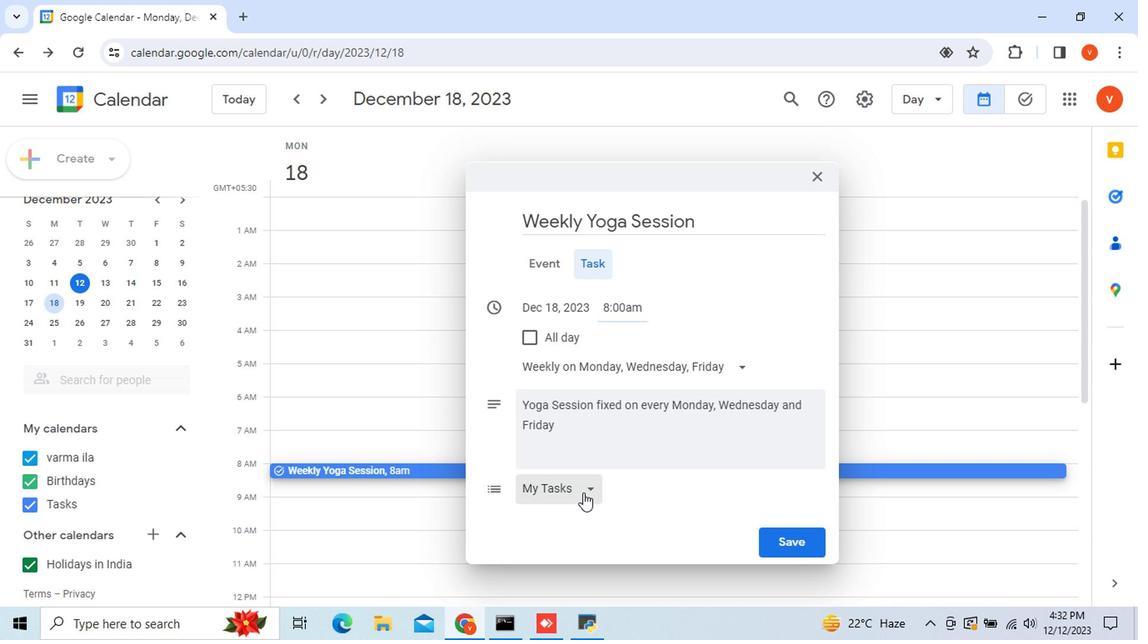 
Action: Mouse pressed left at (582, 497)
Screenshot: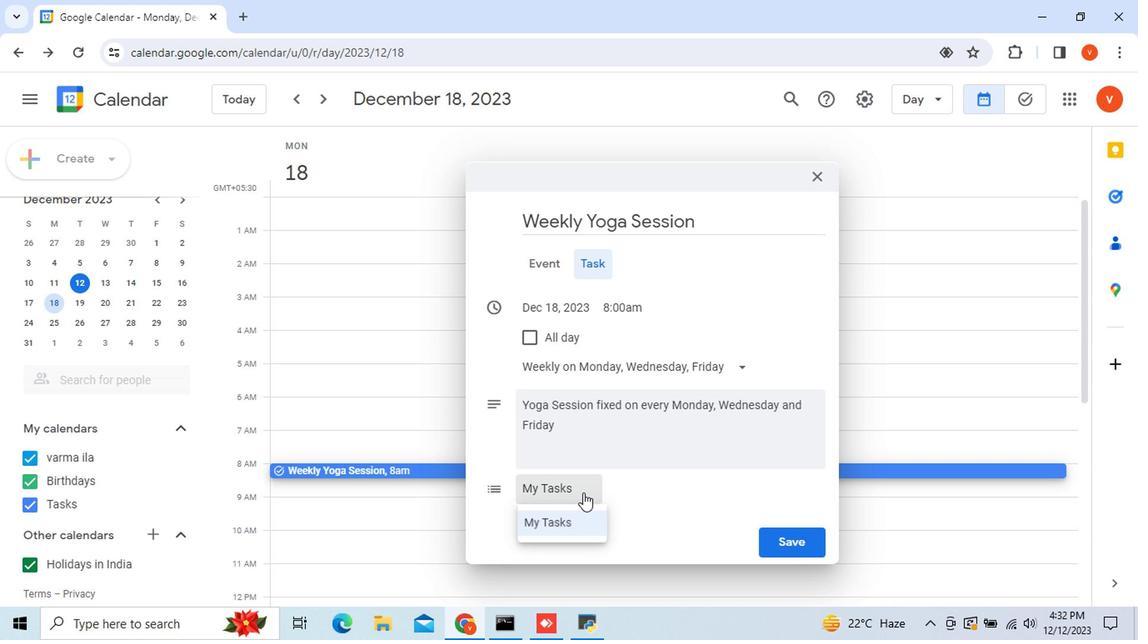 
Action: Mouse moved to (581, 496)
Screenshot: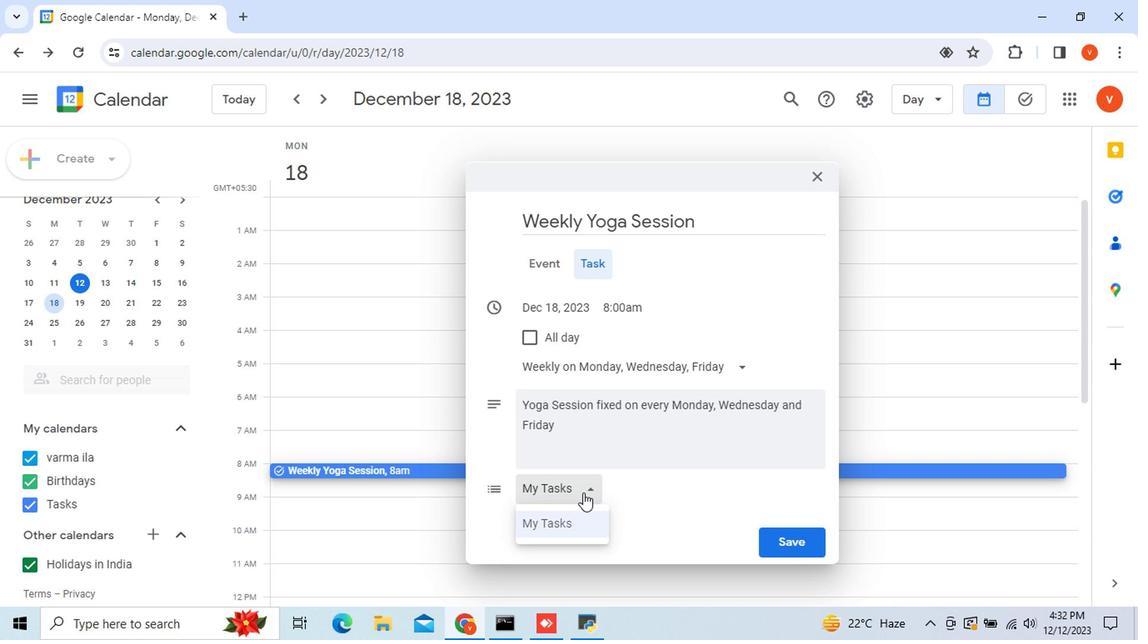 
Action: Mouse pressed left at (581, 496)
Screenshot: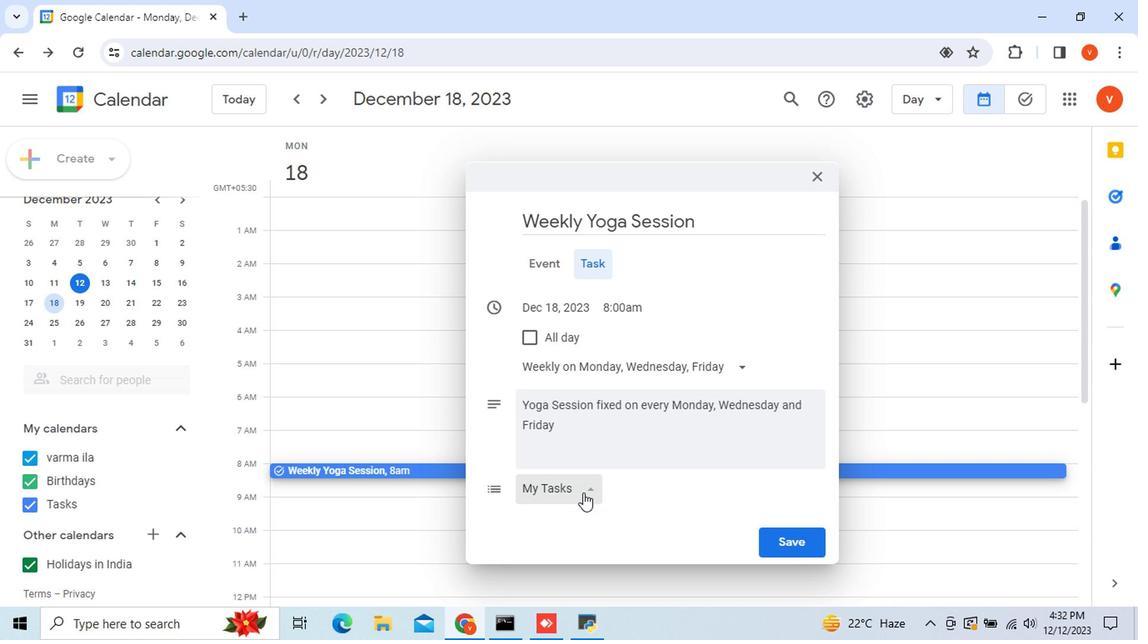 
Action: Mouse moved to (792, 544)
Screenshot: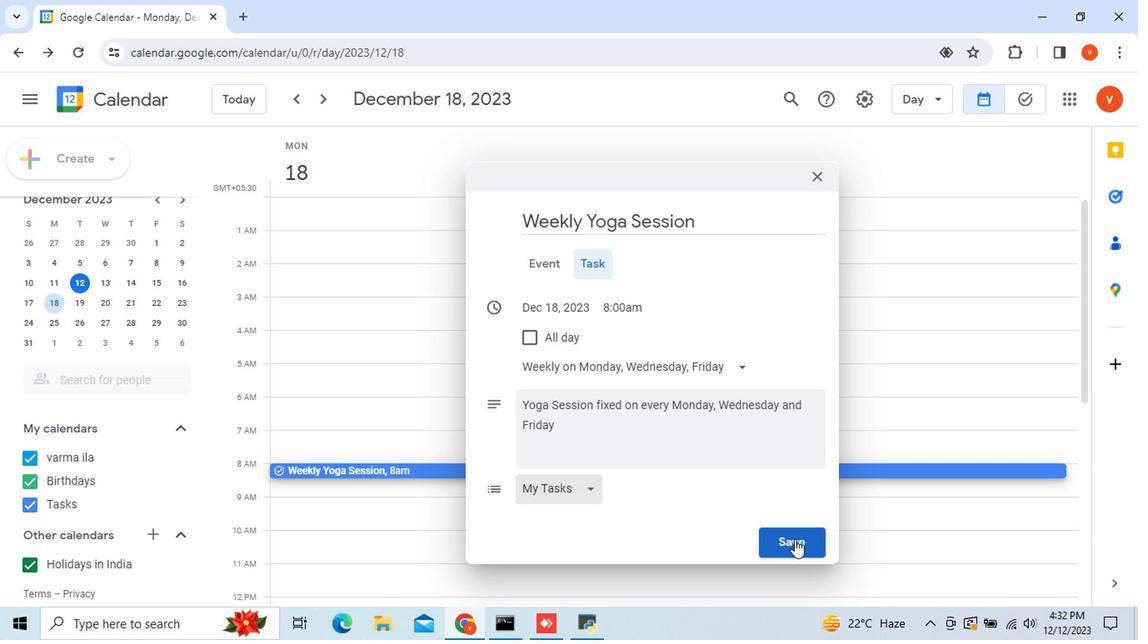 
Action: Mouse pressed left at (792, 544)
Screenshot: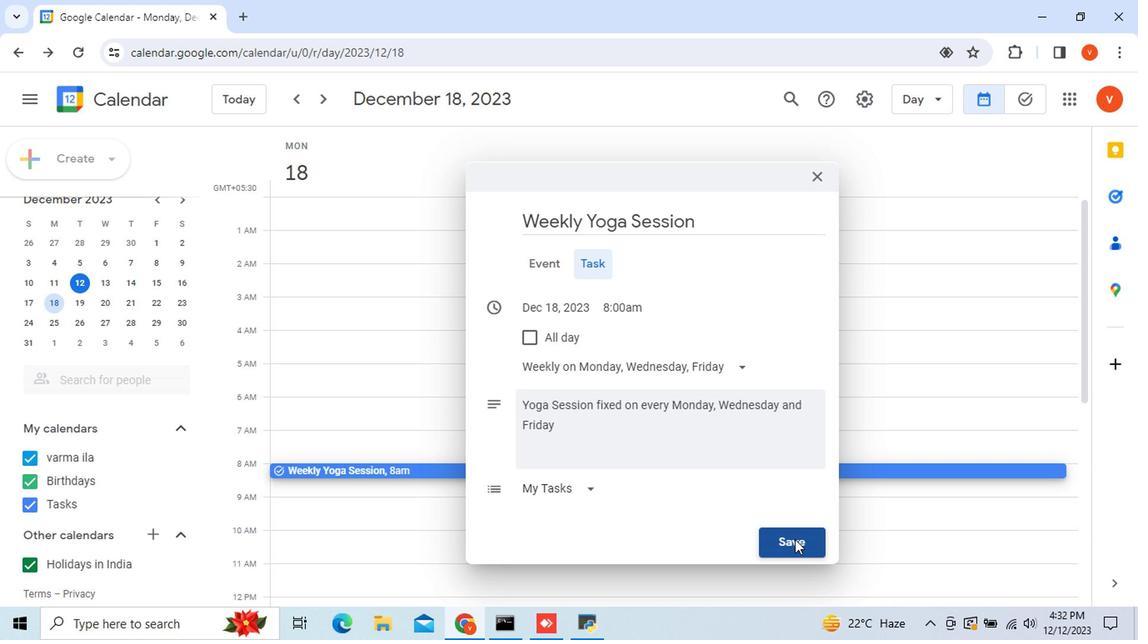 
